 Task: Create a Workspace WS0000000028 in Trello with Workspace Type as ENGINEERING-IT and Workspace Description as WD0000000028. Invite a Team Member vinny.office2@gmail.com to Workspace WS0000000028 in Trello. Invite a Team Member nikhrathi889@gmail.com to Workspace WS0000000028 in Trello. Invite a Team Member carxxstreet791@gmail.com to Workspace WS0000000028 in Trello. Invite a Team Member 17.ch.pooja@gmail.com to Workspace WS0000000028 in Trello
Action: Mouse moved to (398, 84)
Screenshot: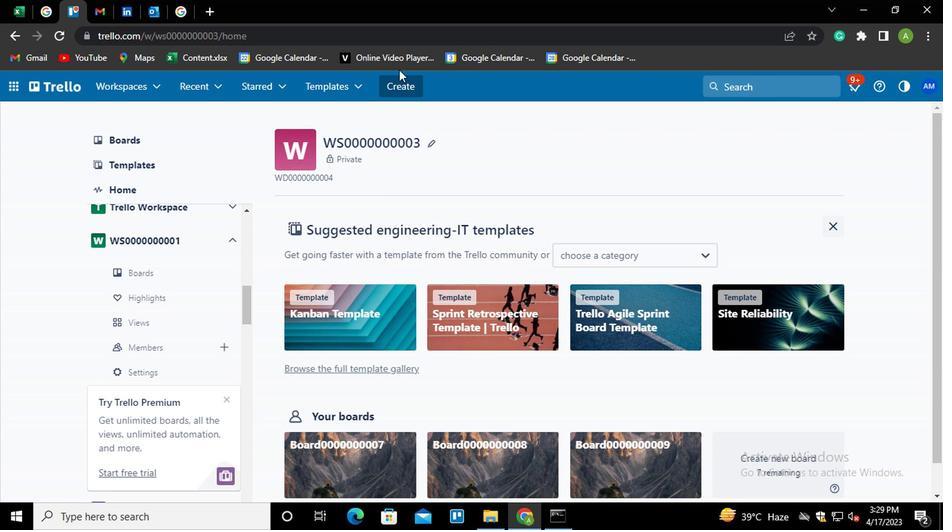 
Action: Mouse pressed left at (398, 84)
Screenshot: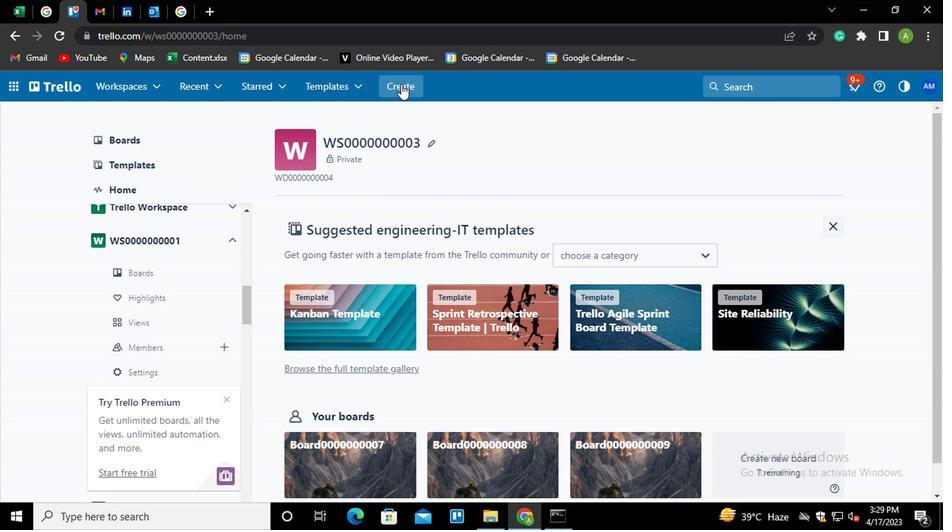 
Action: Mouse moved to (445, 227)
Screenshot: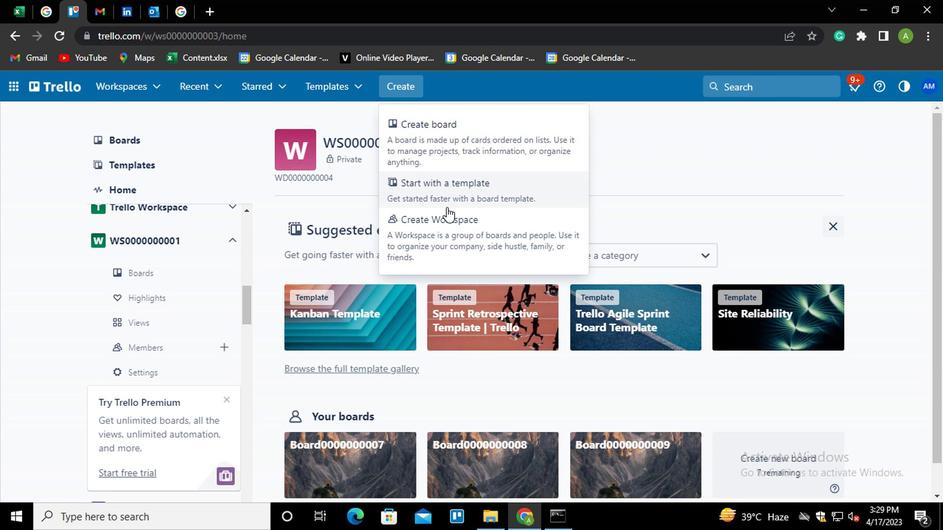 
Action: Mouse pressed left at (445, 227)
Screenshot: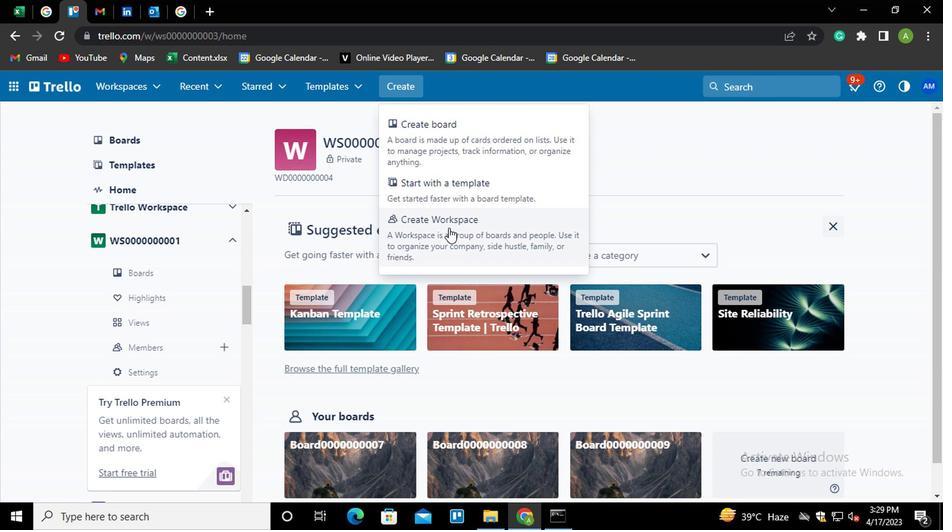 
Action: Mouse moved to (309, 255)
Screenshot: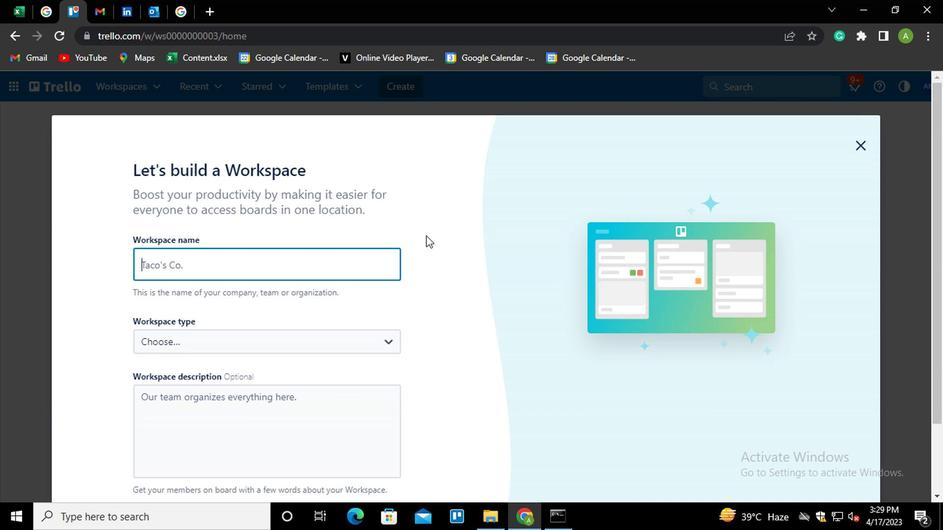 
Action: Mouse pressed left at (309, 255)
Screenshot: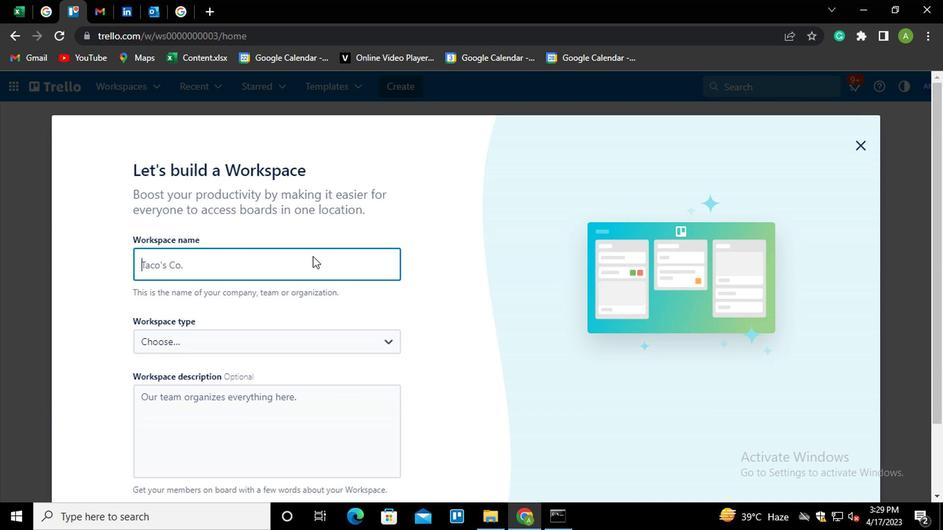
Action: Key pressed <Key.shift><Key.shift><Key.shift><Key.shift><Key.shift><Key.shift><Key.shift><Key.shift><Key.shift><Key.shift><Key.shift><Key.shift><Key.shift><Key.shift><Key.shift>WS0000000028
Screenshot: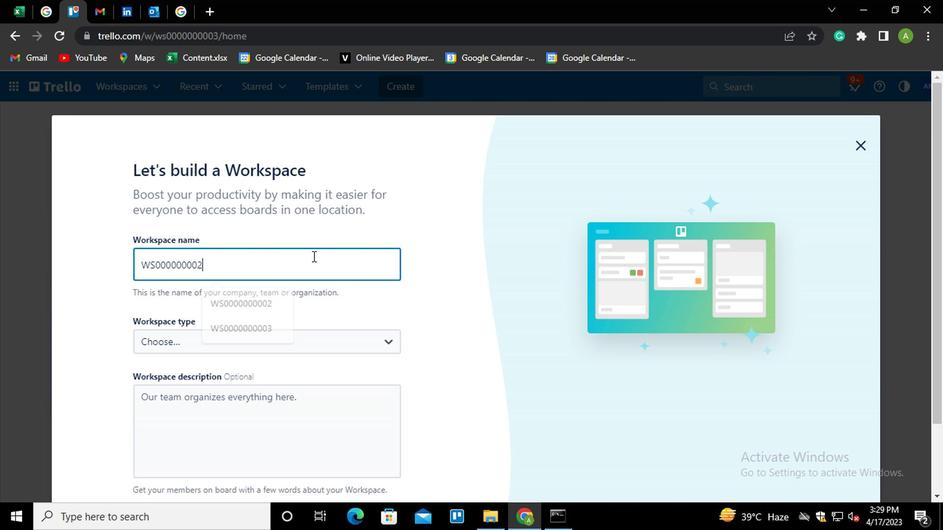 
Action: Mouse moved to (266, 334)
Screenshot: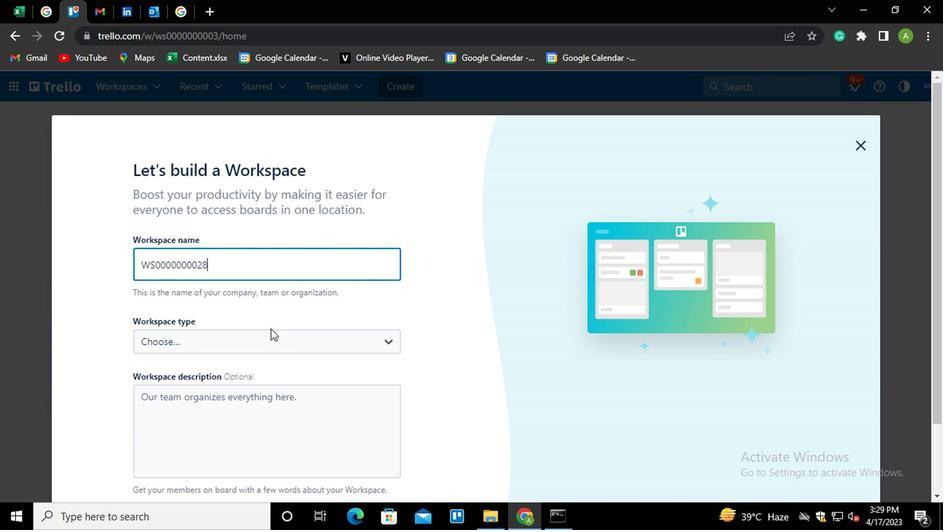 
Action: Mouse pressed left at (266, 334)
Screenshot: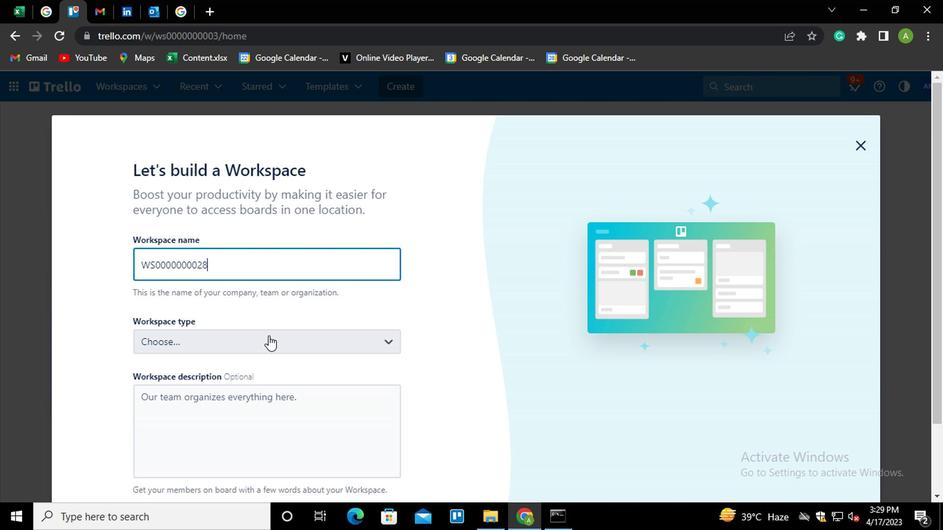 
Action: Mouse moved to (187, 421)
Screenshot: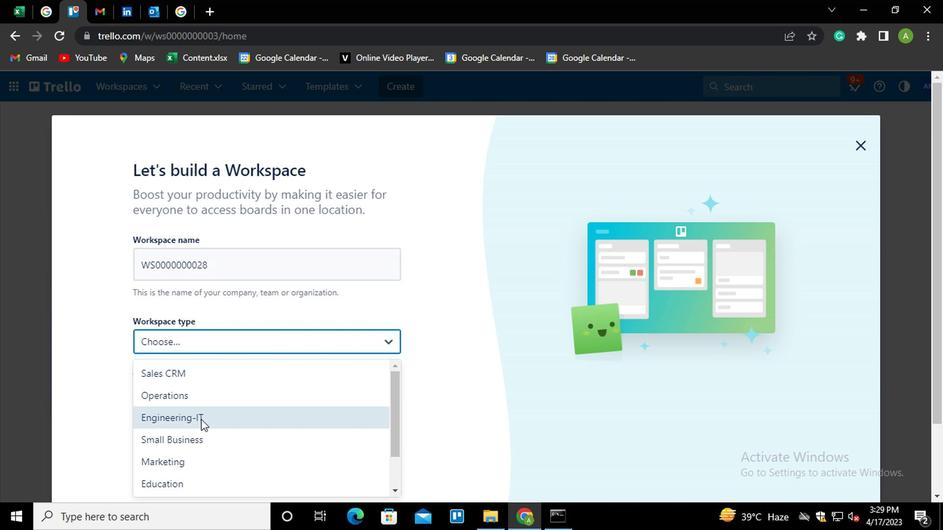 
Action: Mouse pressed left at (187, 421)
Screenshot: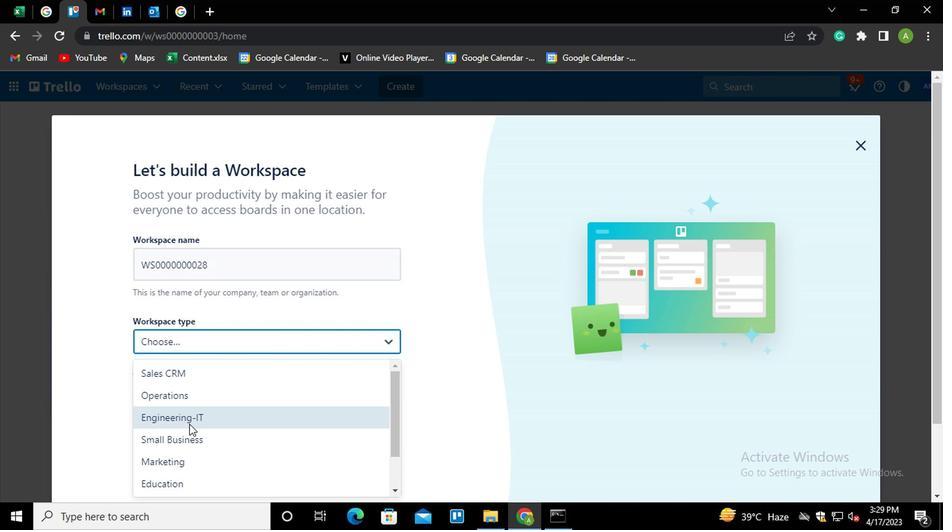 
Action: Mouse moved to (192, 414)
Screenshot: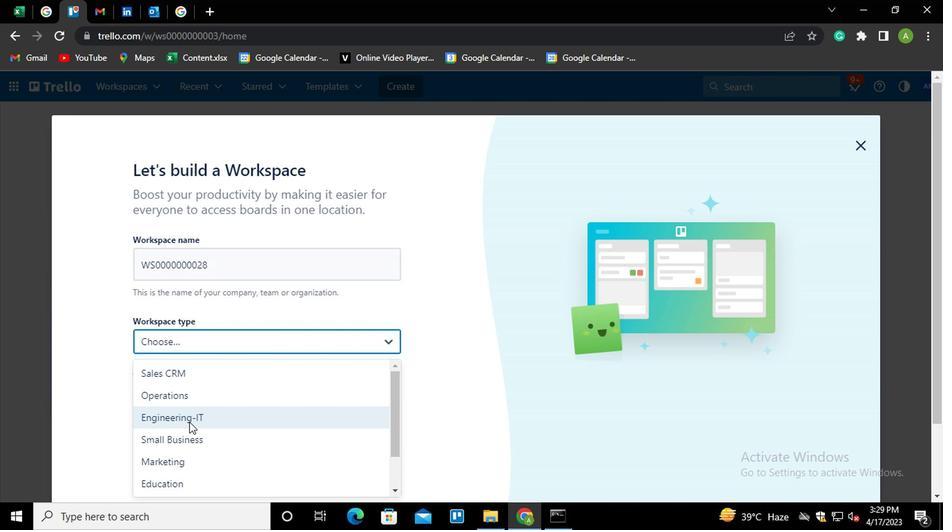 
Action: Mouse pressed left at (192, 414)
Screenshot: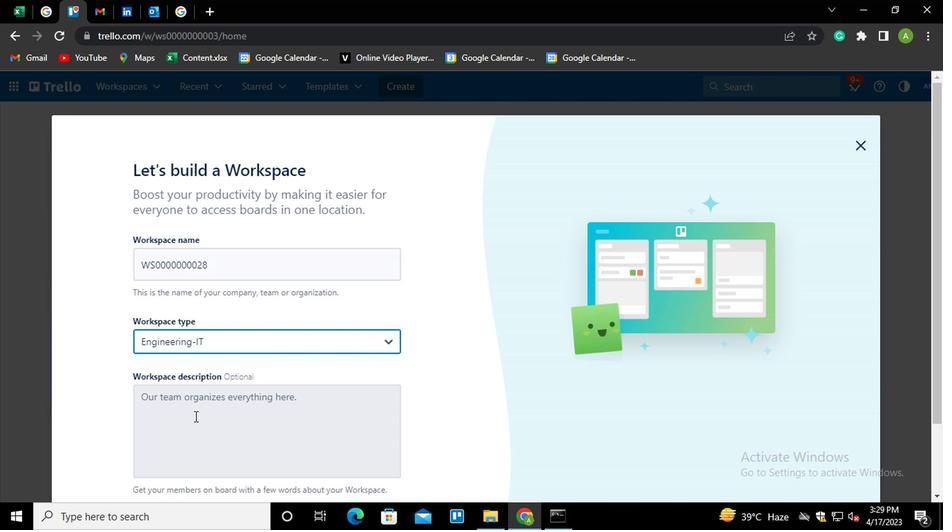 
Action: Key pressed <Key.shift><Key.shift>WD0000000028
Screenshot: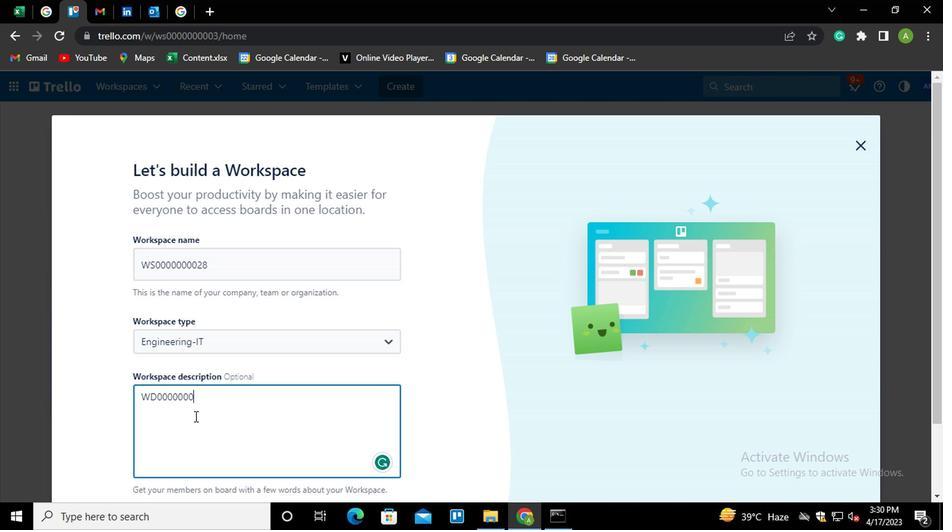 
Action: Mouse moved to (155, 412)
Screenshot: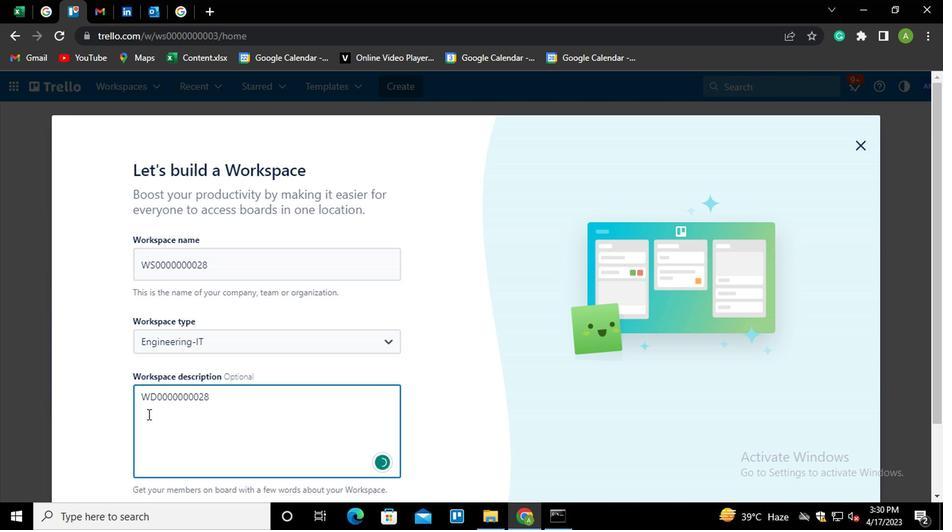 
Action: Mouse scrolled (155, 411) with delta (0, 0)
Screenshot: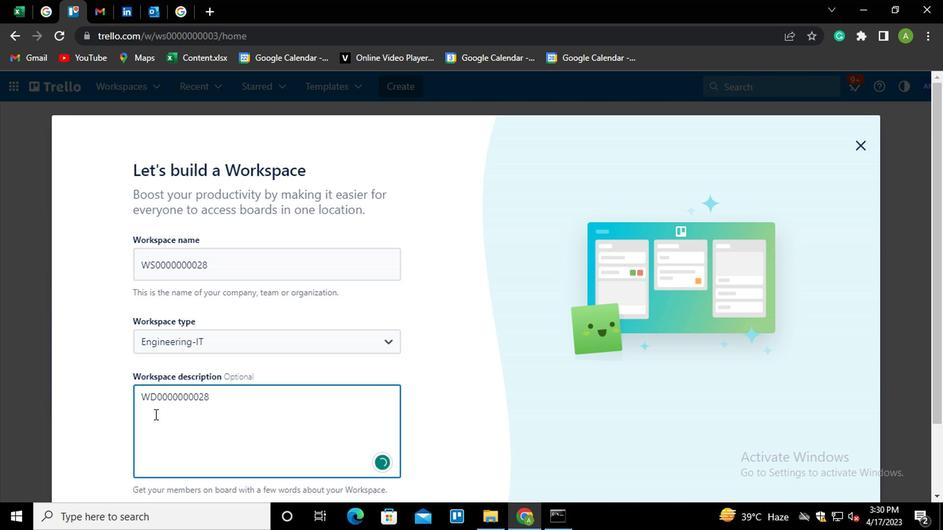 
Action: Mouse scrolled (155, 411) with delta (0, 0)
Screenshot: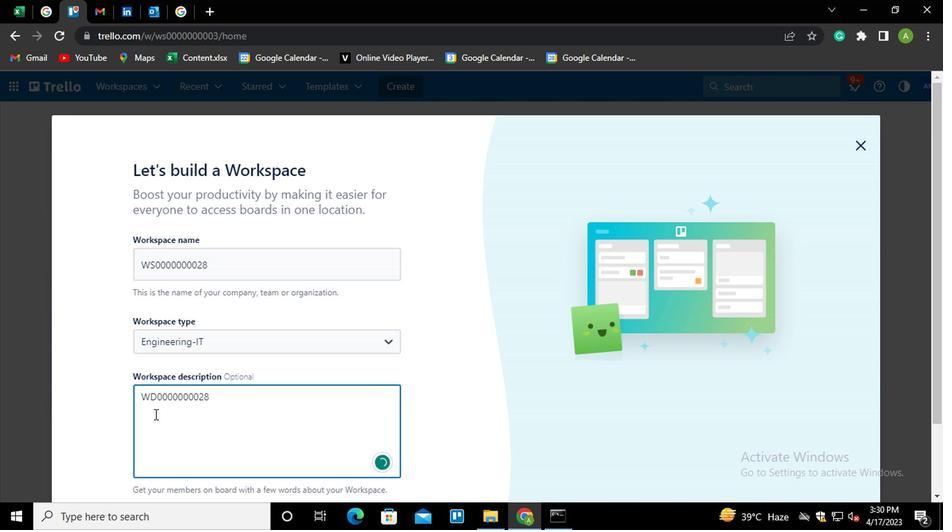 
Action: Mouse scrolled (155, 411) with delta (0, 0)
Screenshot: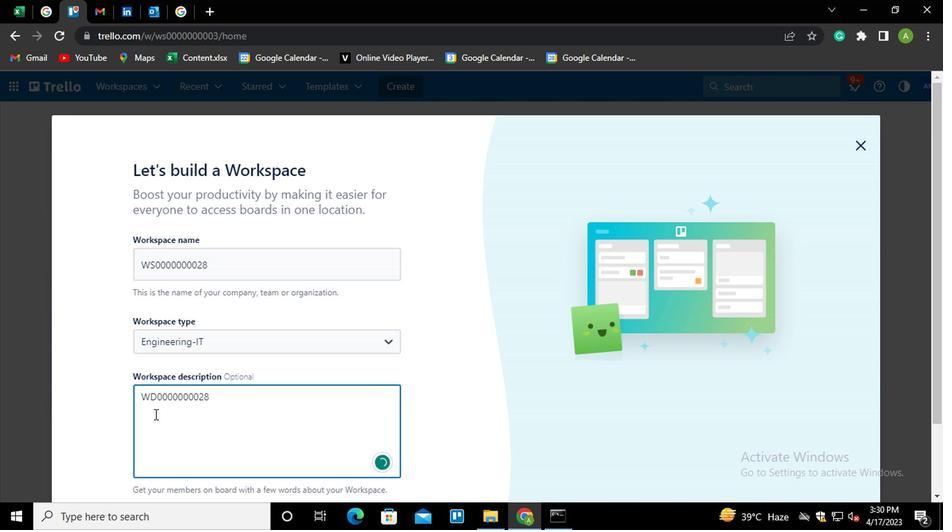 
Action: Mouse scrolled (155, 411) with delta (0, 0)
Screenshot: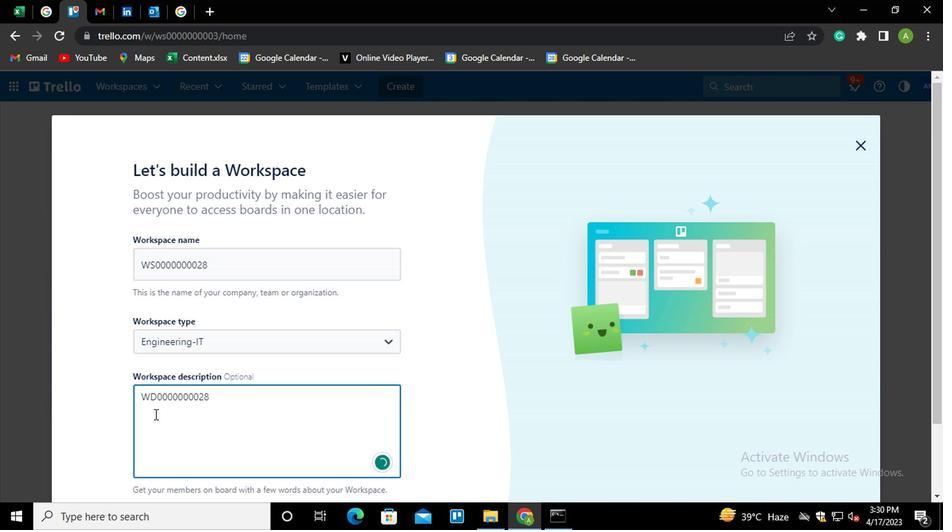 
Action: Mouse moved to (189, 435)
Screenshot: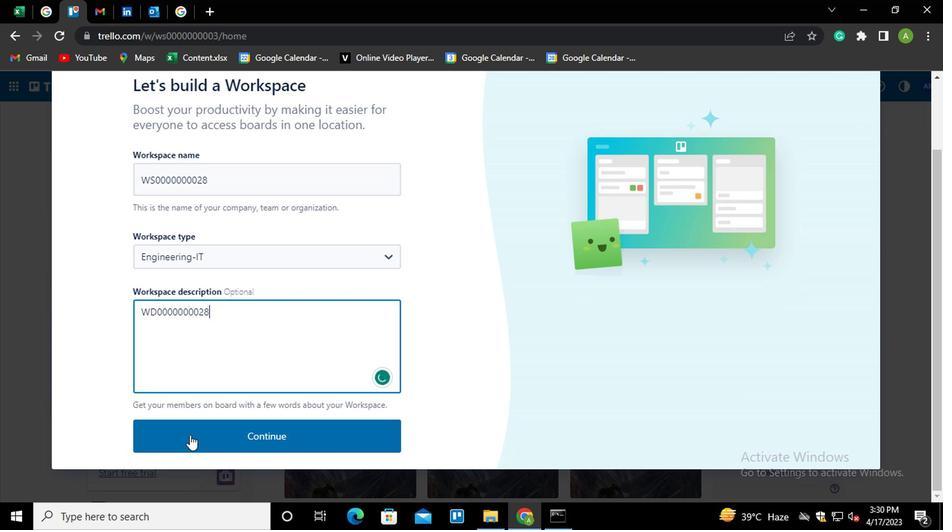 
Action: Mouse pressed left at (189, 435)
Screenshot: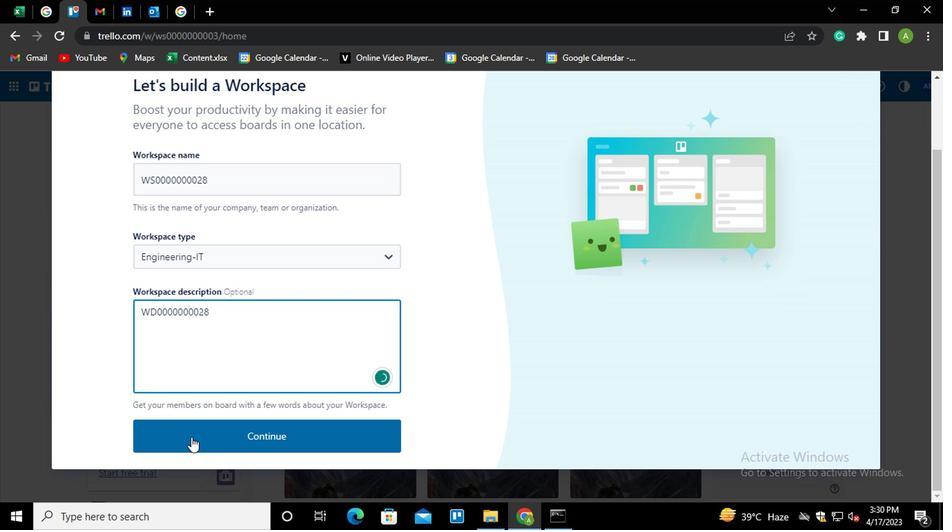 
Action: Mouse moved to (197, 263)
Screenshot: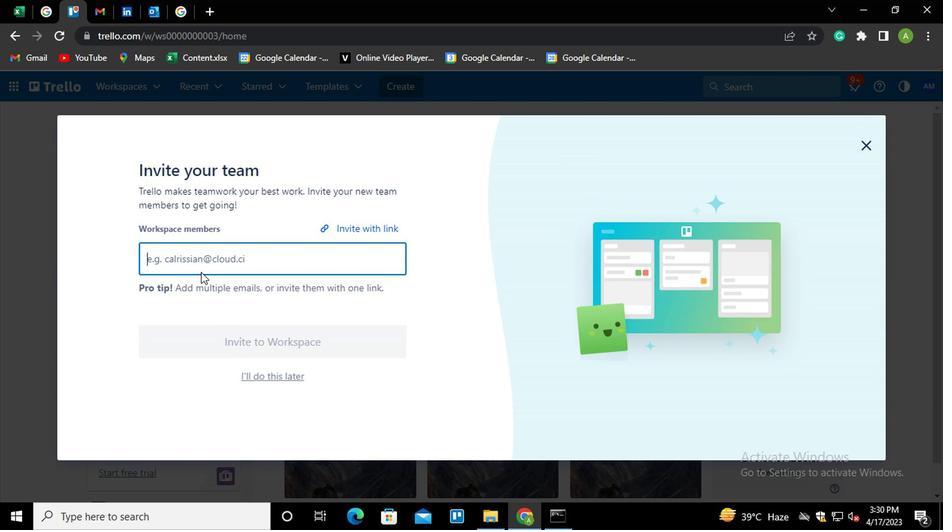 
Action: Mouse pressed left at (197, 263)
Screenshot: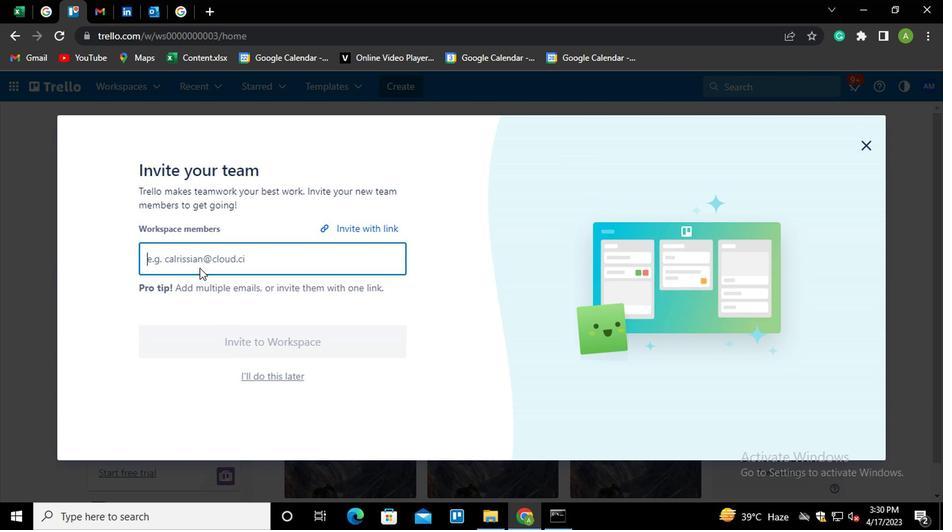 
Action: Key pressed <Key.shift>VINNY.OFFICE2<Key.shift>@GMAIL.COM<Key.enter>NIKHRATHI889<Key.shift>@GMAIL.CP<Key.backspace>OM<Key.enter>CARXXSTREET791<Key.shift>@GMI<Key.backspace>AU<Key.backspace>IL.COM<Key.enter>17.CH.POOJA<Key.shift>@GMAIL.COM<Key.enter>
Screenshot: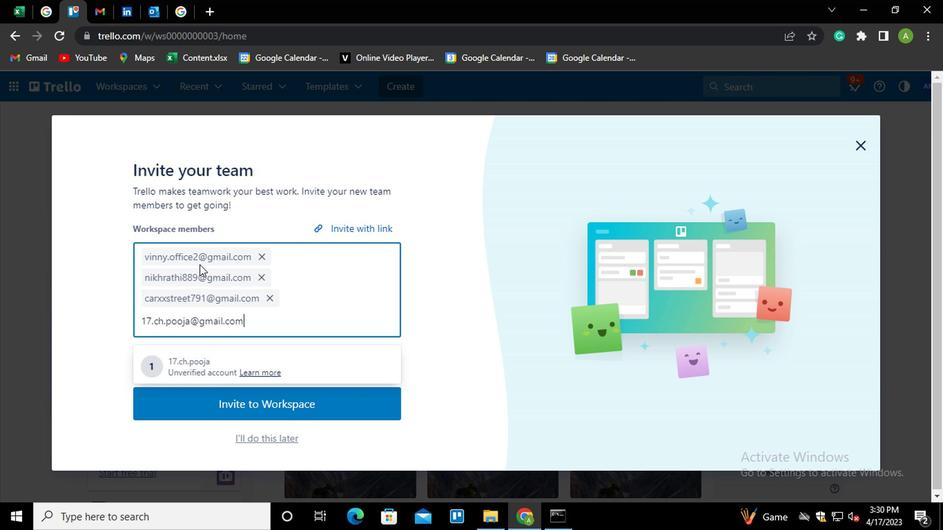
Action: Mouse moved to (249, 406)
Screenshot: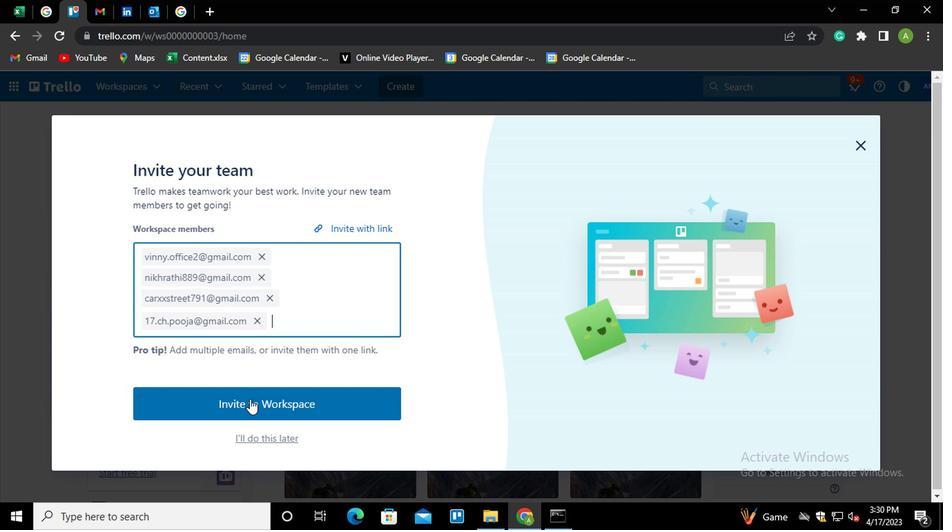 
Action: Mouse pressed left at (249, 406)
Screenshot: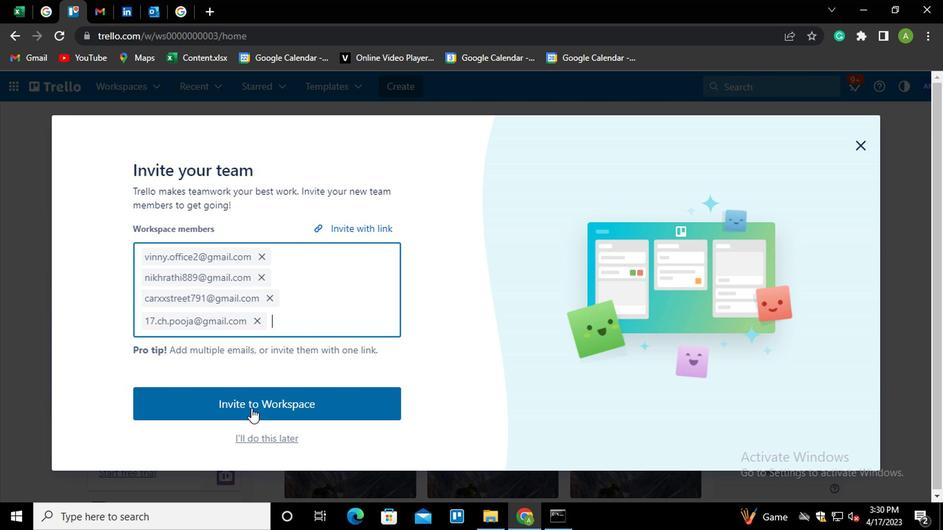 
Action: Mouse moved to (273, 383)
Screenshot: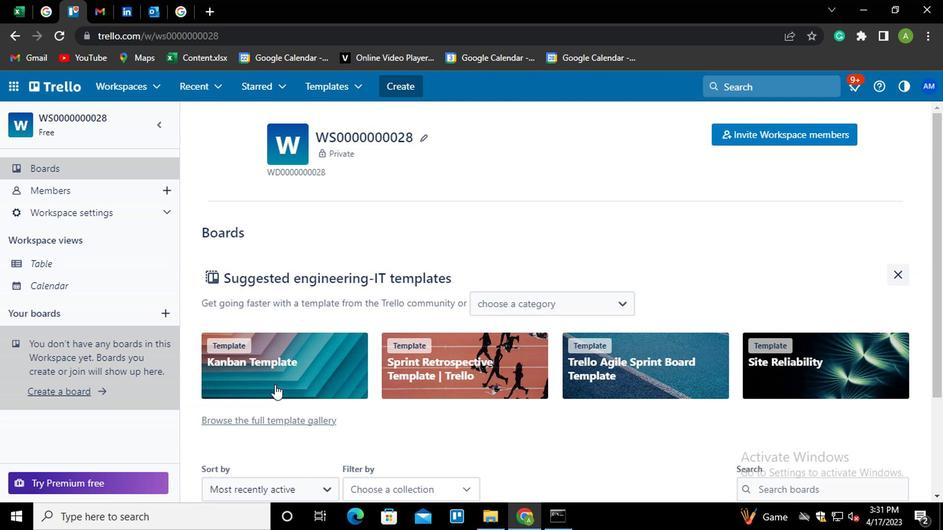 
